 Task: Reply All to email with the signature Gary Collins with the subject 'Request for advice' from softage.1@softage.net with the message 'I would like to request an update on the implementation of the new system.'
Action: Mouse moved to (1026, 242)
Screenshot: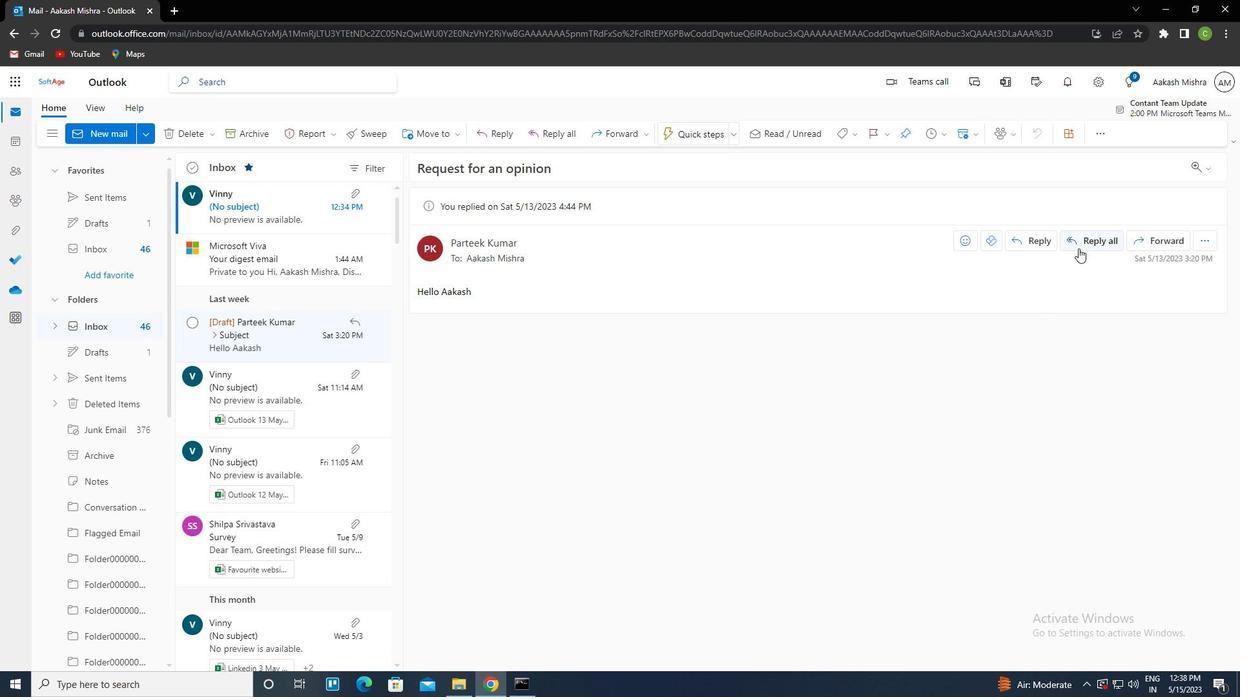 
Action: Mouse pressed left at (1026, 242)
Screenshot: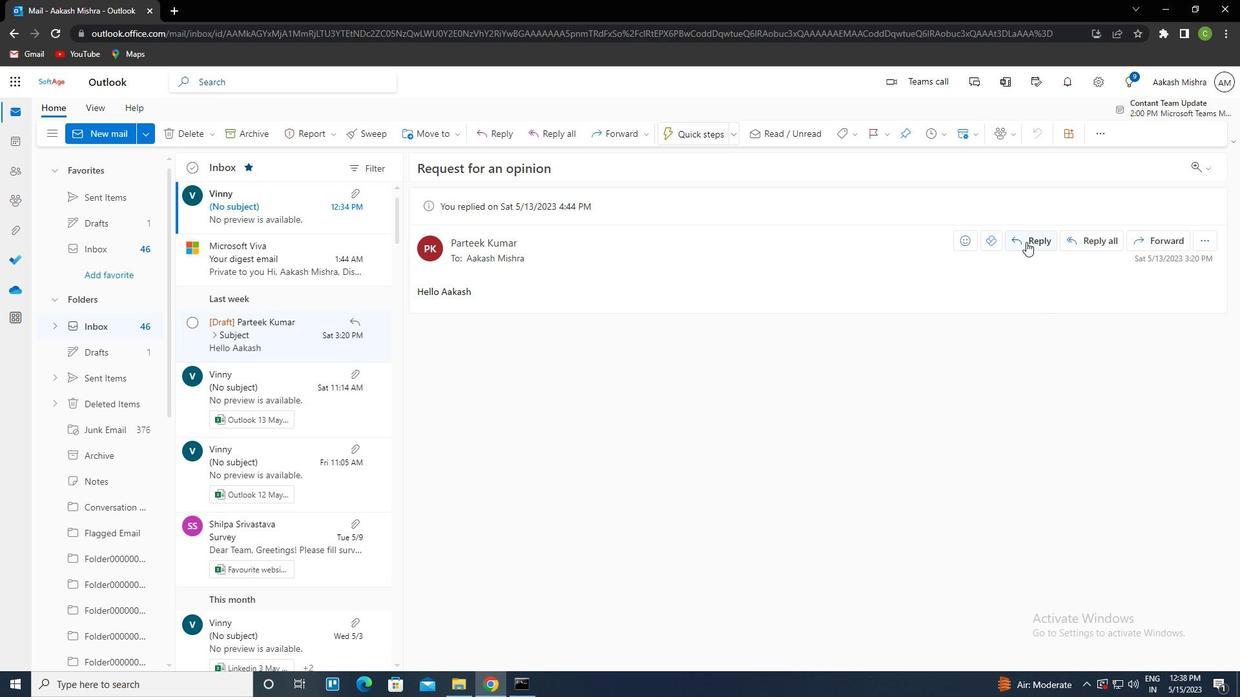 
Action: Mouse moved to (845, 139)
Screenshot: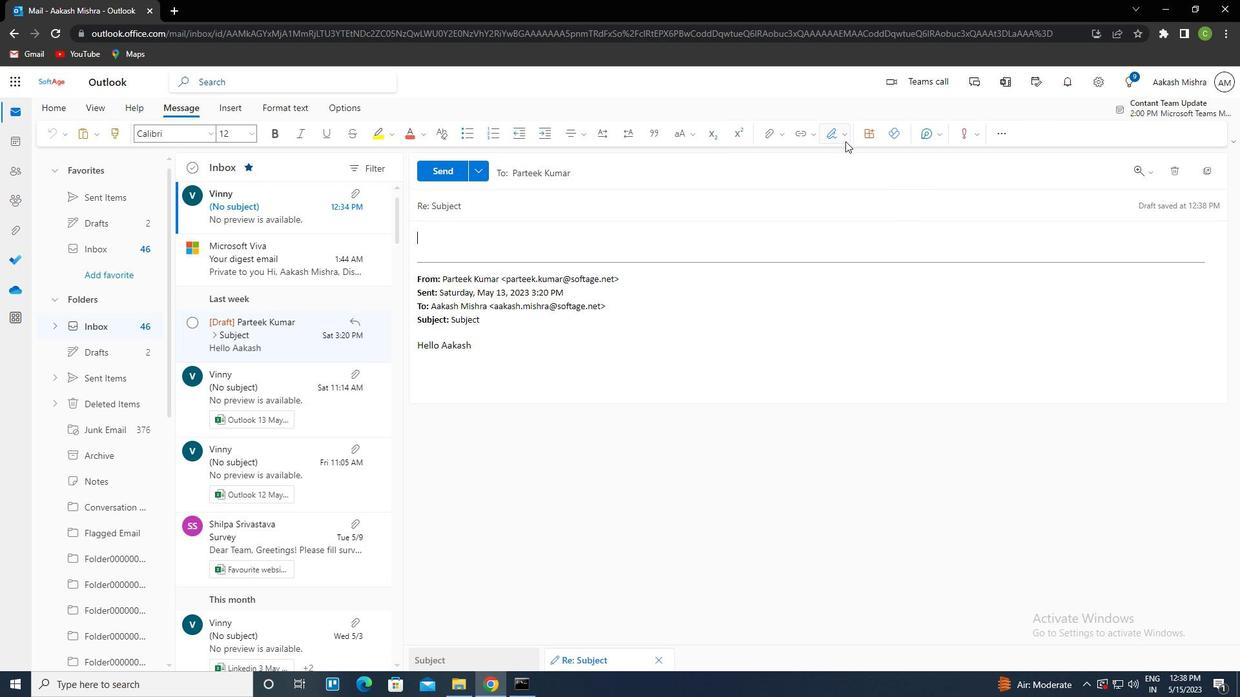 
Action: Mouse pressed left at (845, 139)
Screenshot: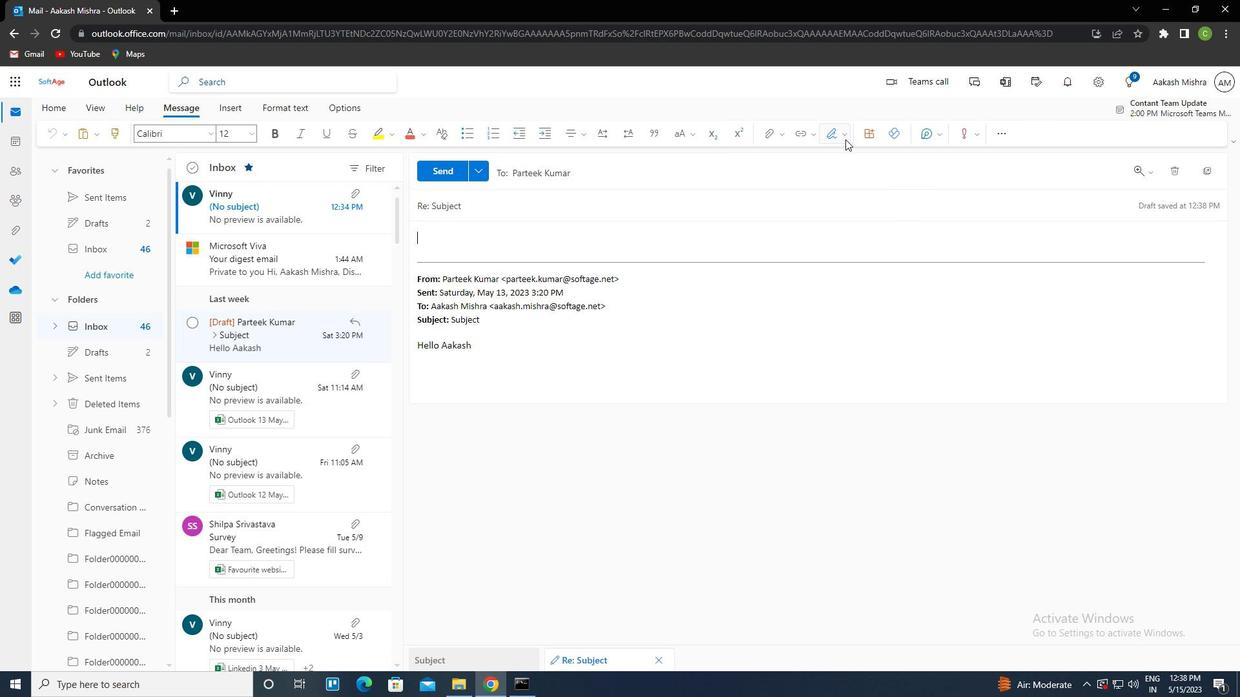 
Action: Mouse moved to (819, 183)
Screenshot: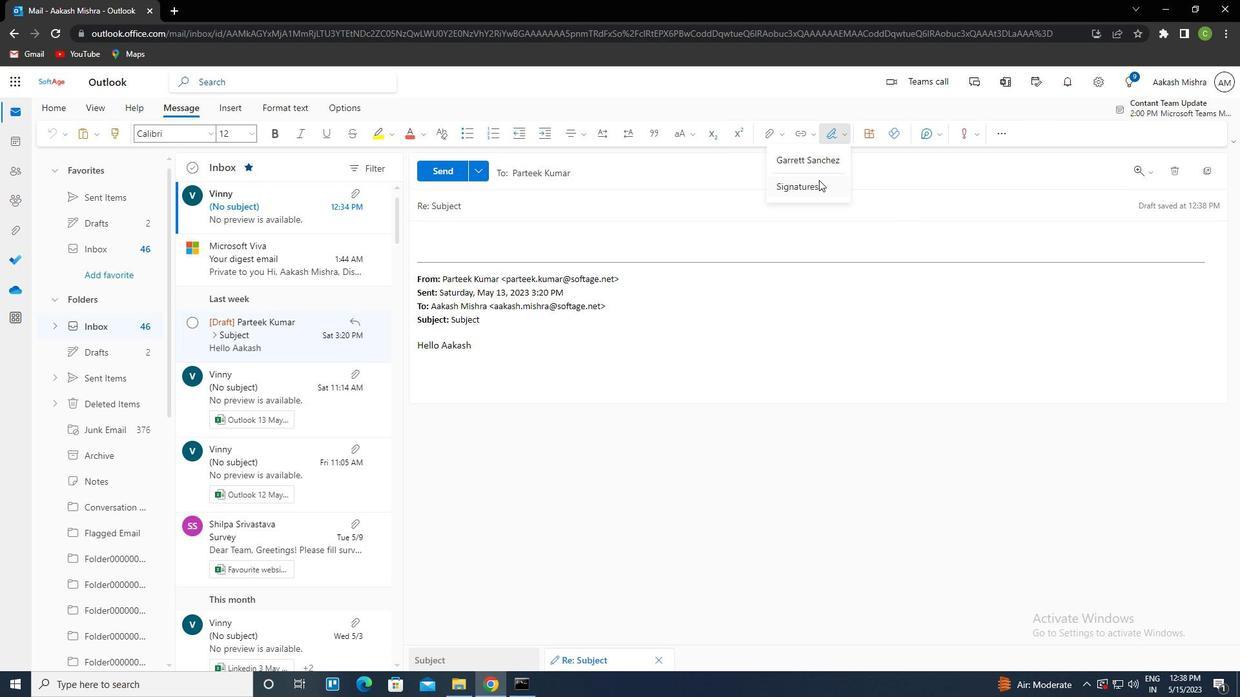 
Action: Mouse pressed left at (819, 183)
Screenshot: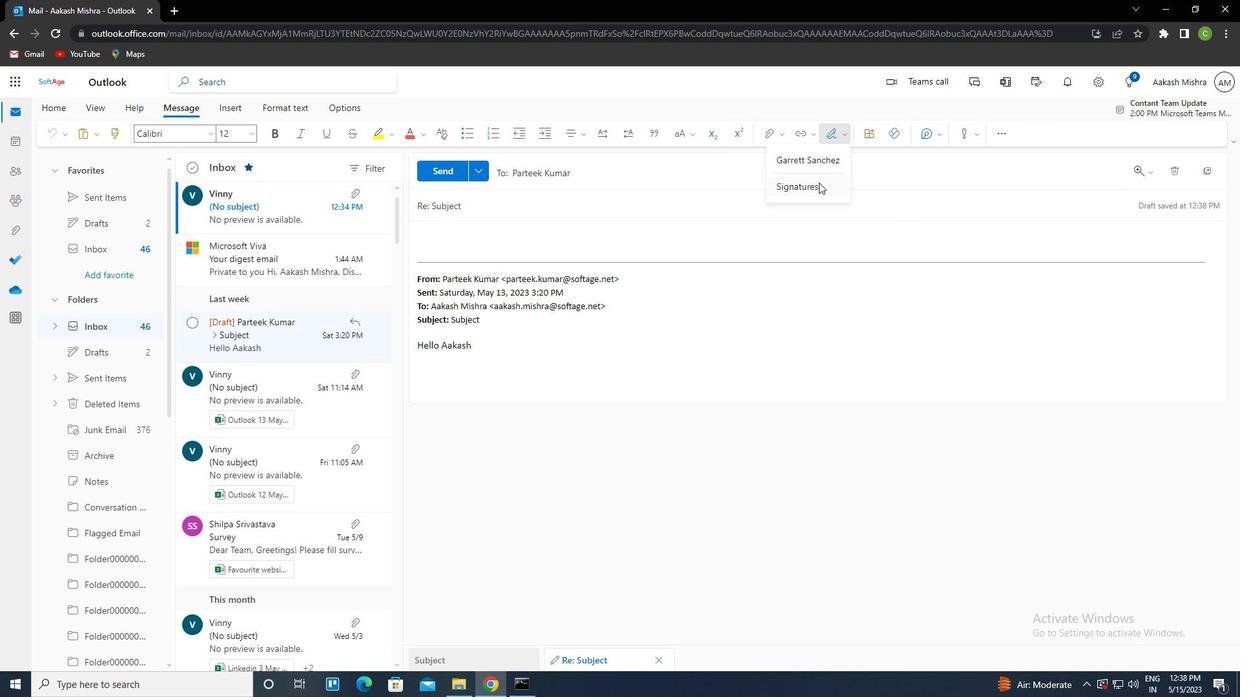 
Action: Mouse moved to (869, 231)
Screenshot: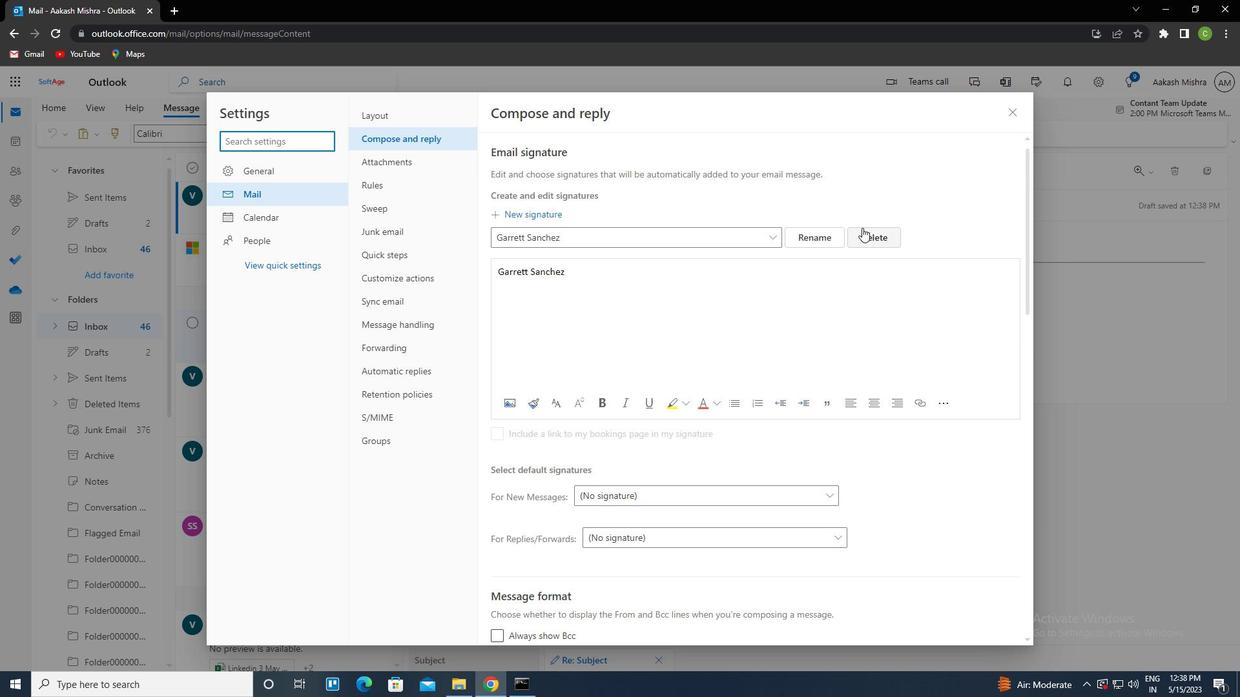 
Action: Mouse pressed left at (869, 231)
Screenshot: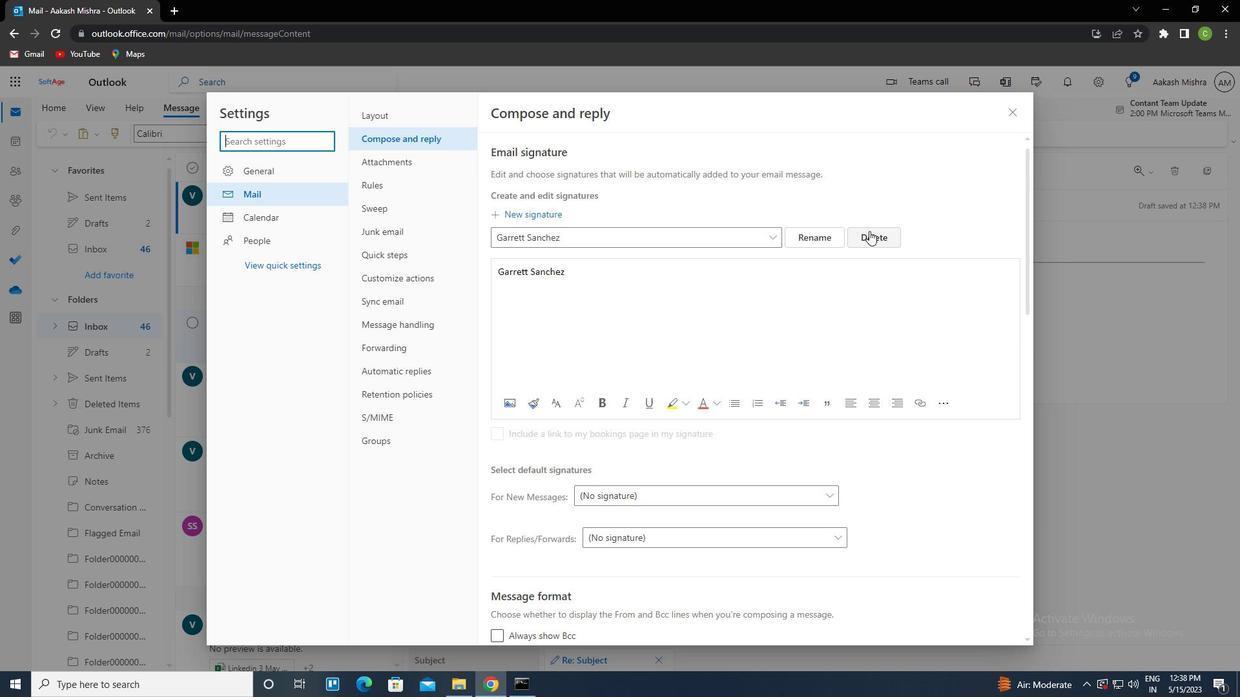 
Action: Mouse moved to (784, 241)
Screenshot: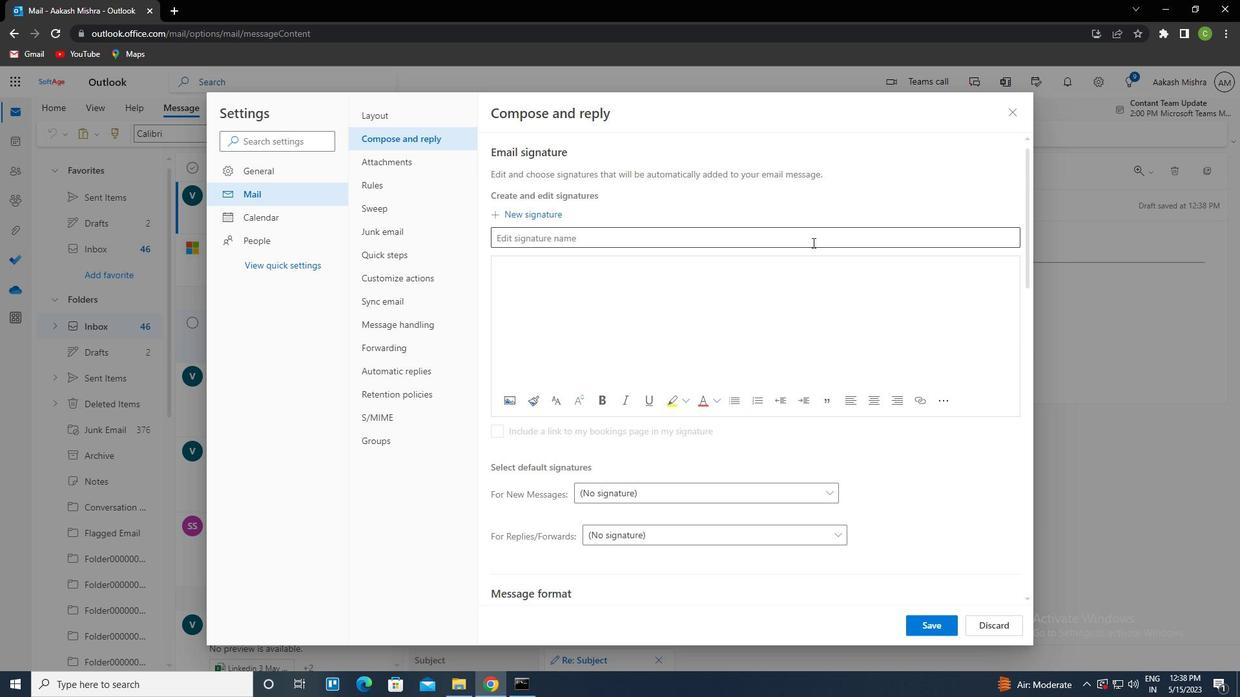 
Action: Mouse pressed left at (784, 241)
Screenshot: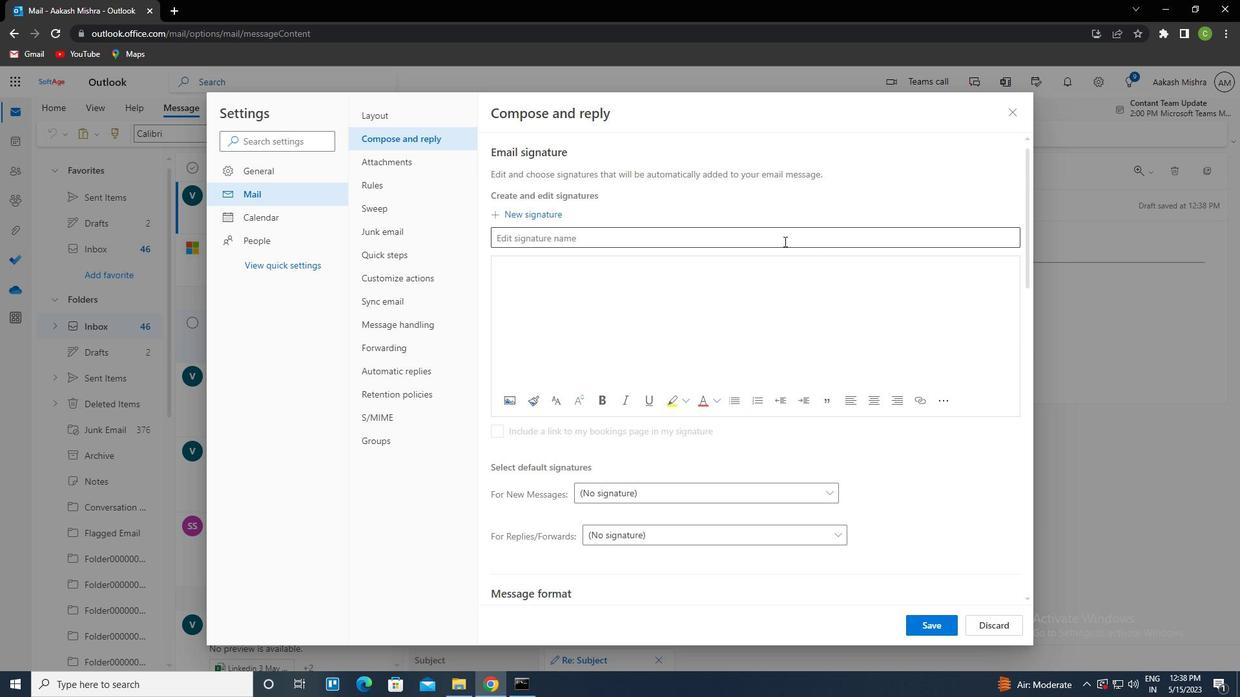 
Action: Mouse moved to (784, 241)
Screenshot: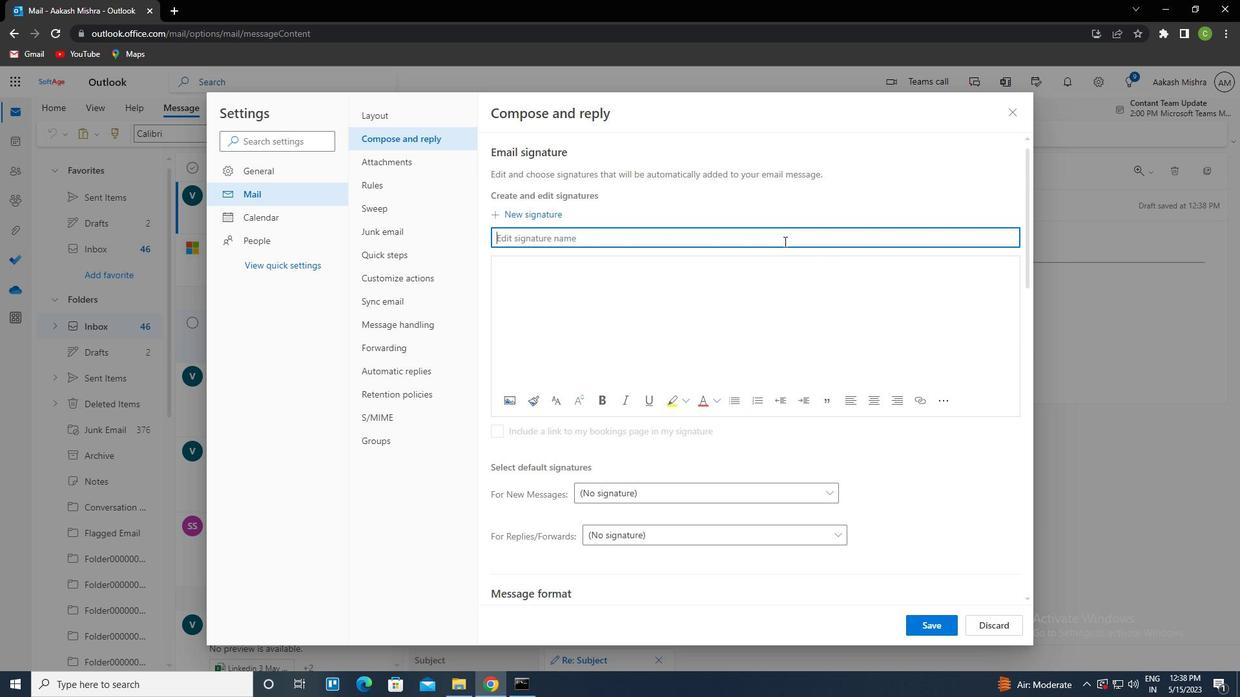 
Action: Key pressed <Key.caps_lock>g<Key.caps_lock>ary<Key.space><Key.caps_lock>c<Key.caps_lock>ollins<Key.tab><Key.caps_lock>g<Key.caps_lock>ary<Key.space><Key.caps_lock>g<Key.caps_lock>ollins
Screenshot: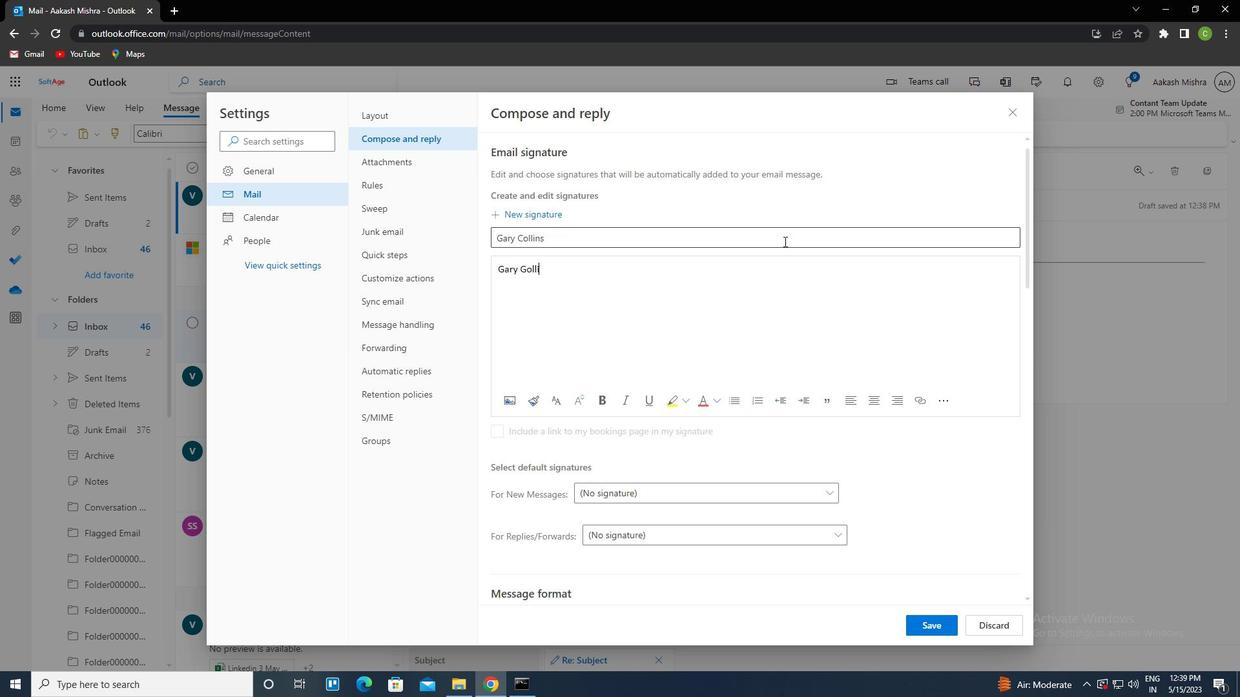 
Action: Mouse moved to (526, 272)
Screenshot: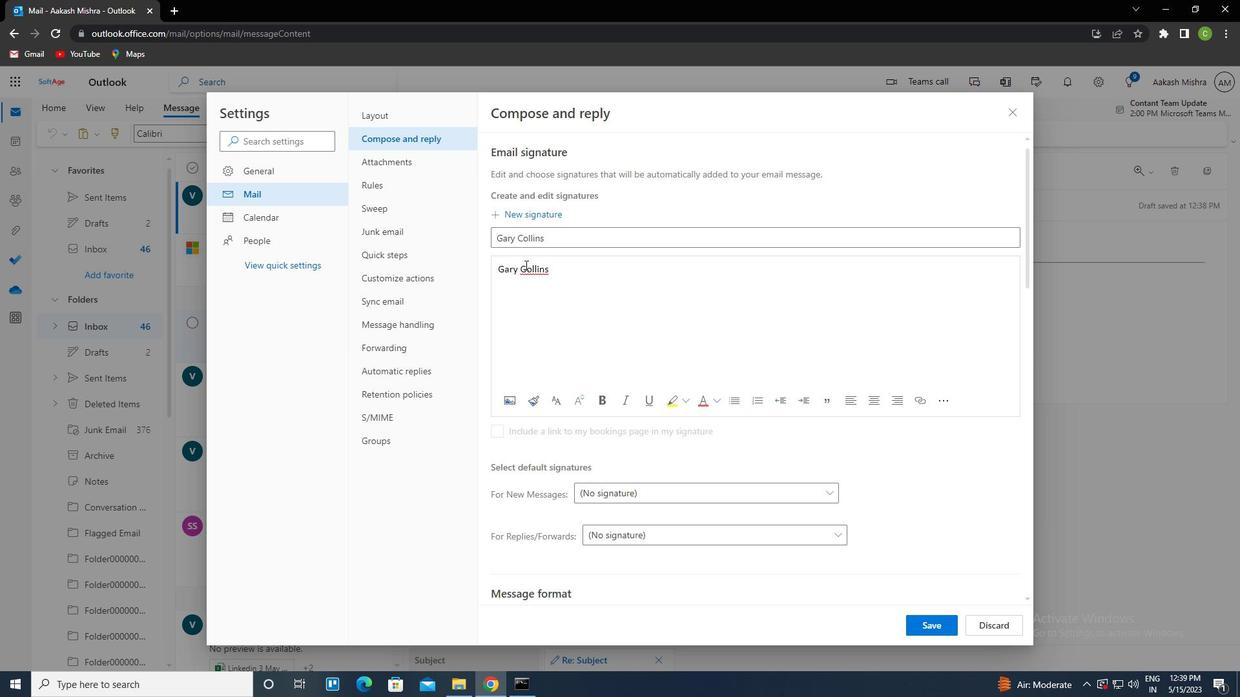 
Action: Mouse pressed left at (526, 272)
Screenshot: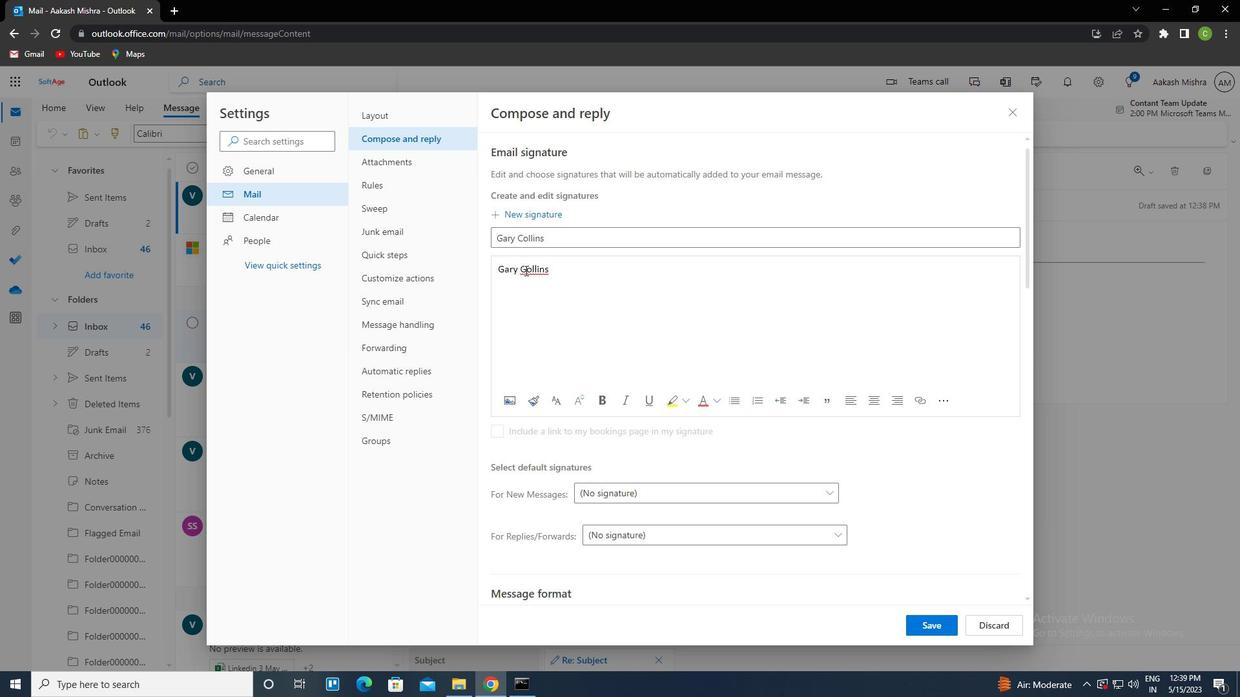 
Action: Mouse moved to (528, 268)
Screenshot: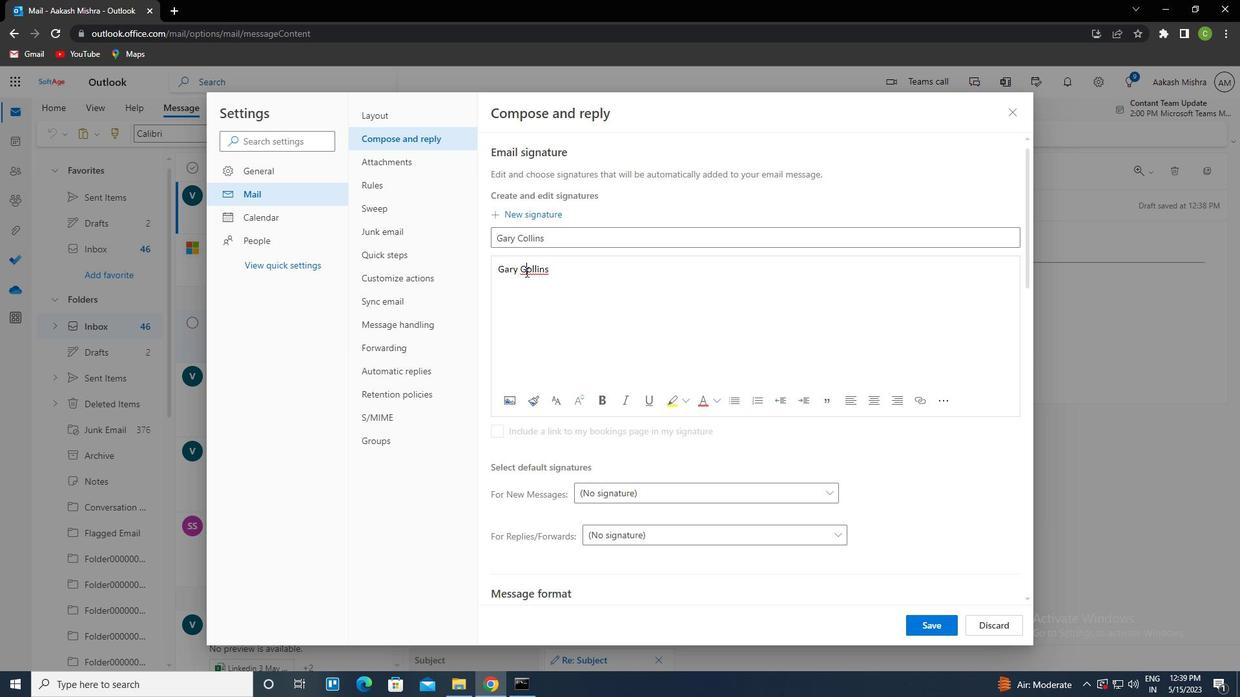 
Action: Key pressed <Key.backspace><Key.caps_lock>c<Key.caps_lock>
Screenshot: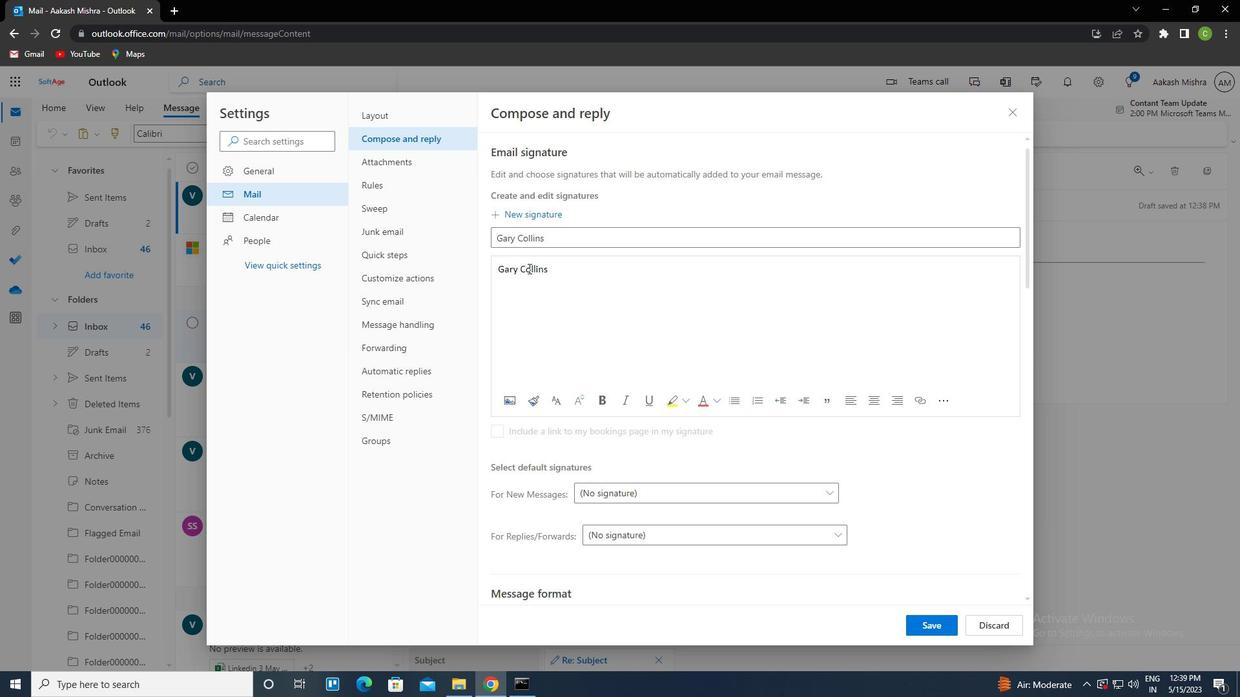 
Action: Mouse moved to (920, 627)
Screenshot: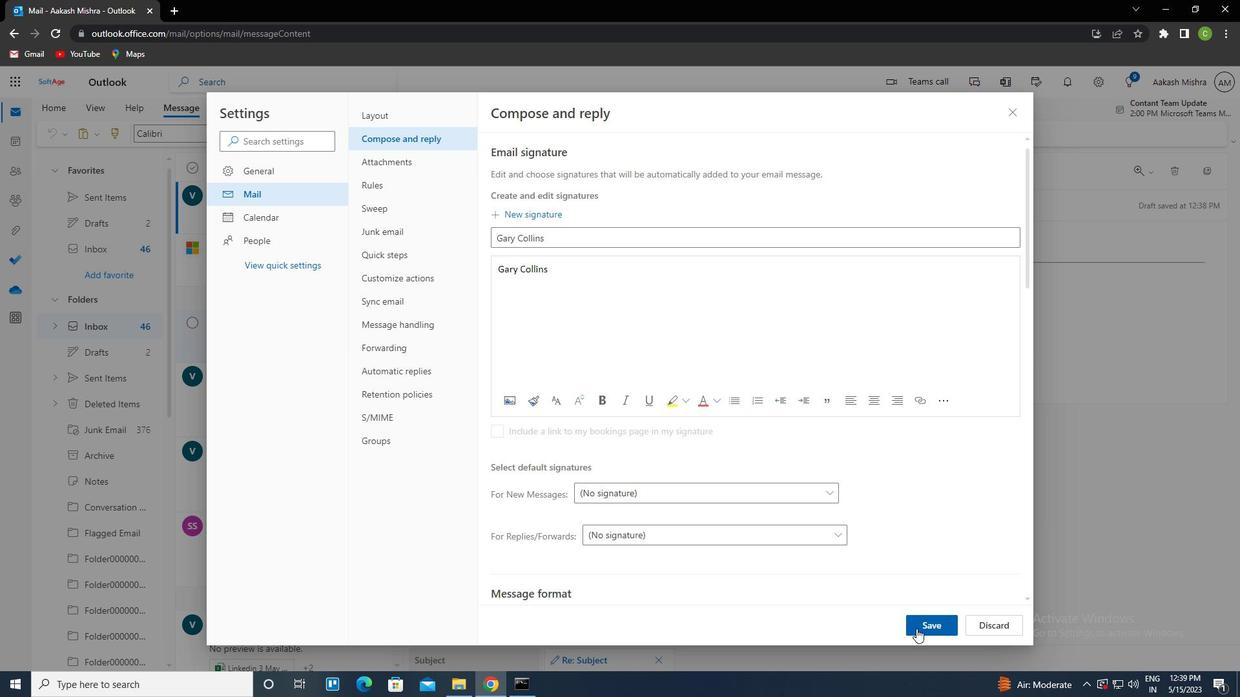 
Action: Mouse pressed left at (920, 627)
Screenshot: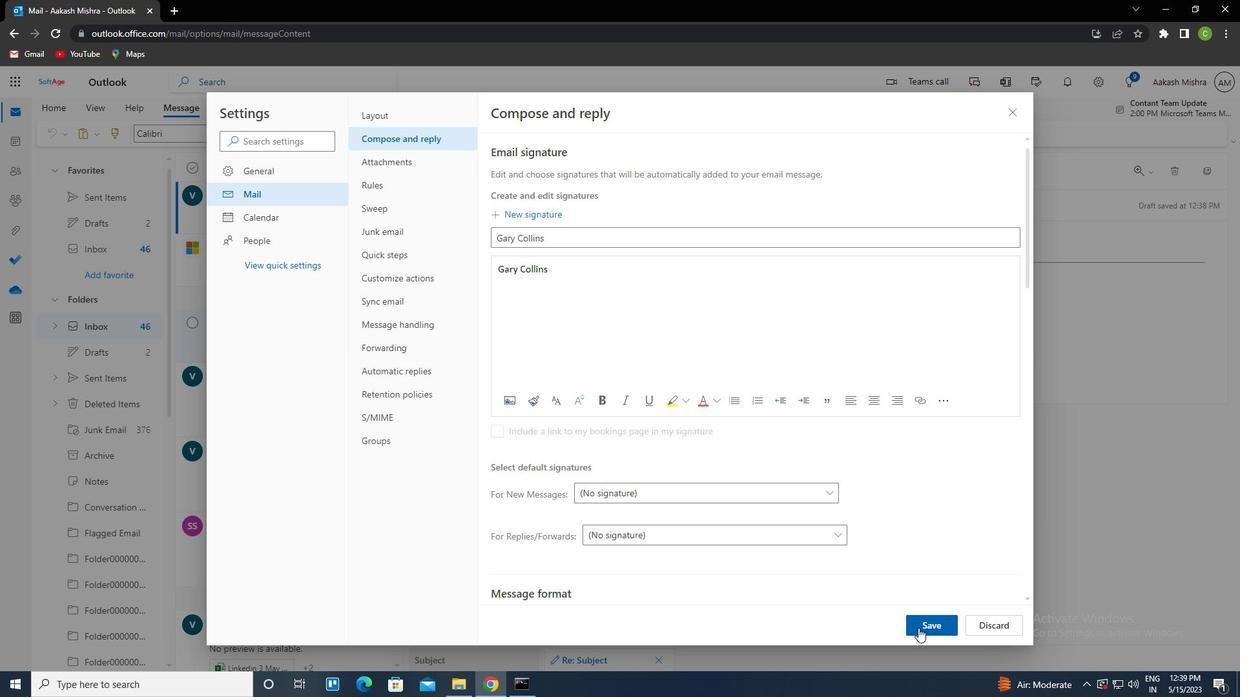 
Action: Mouse moved to (1013, 119)
Screenshot: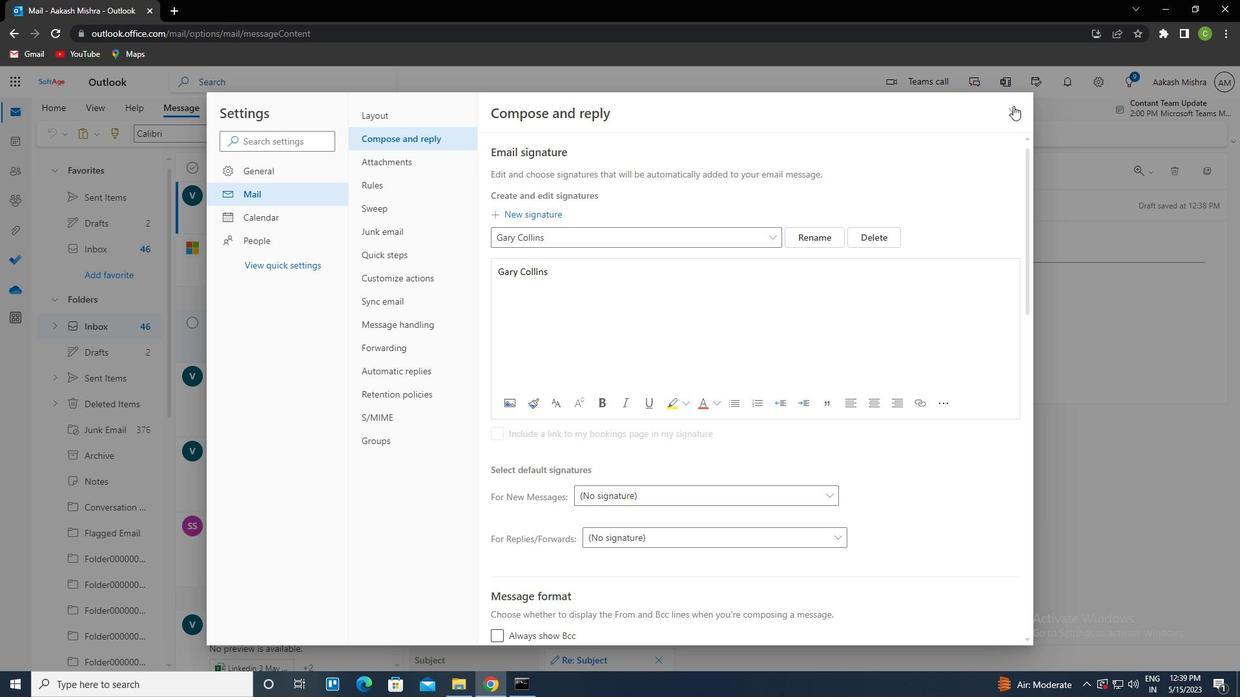 
Action: Mouse pressed left at (1013, 119)
Screenshot: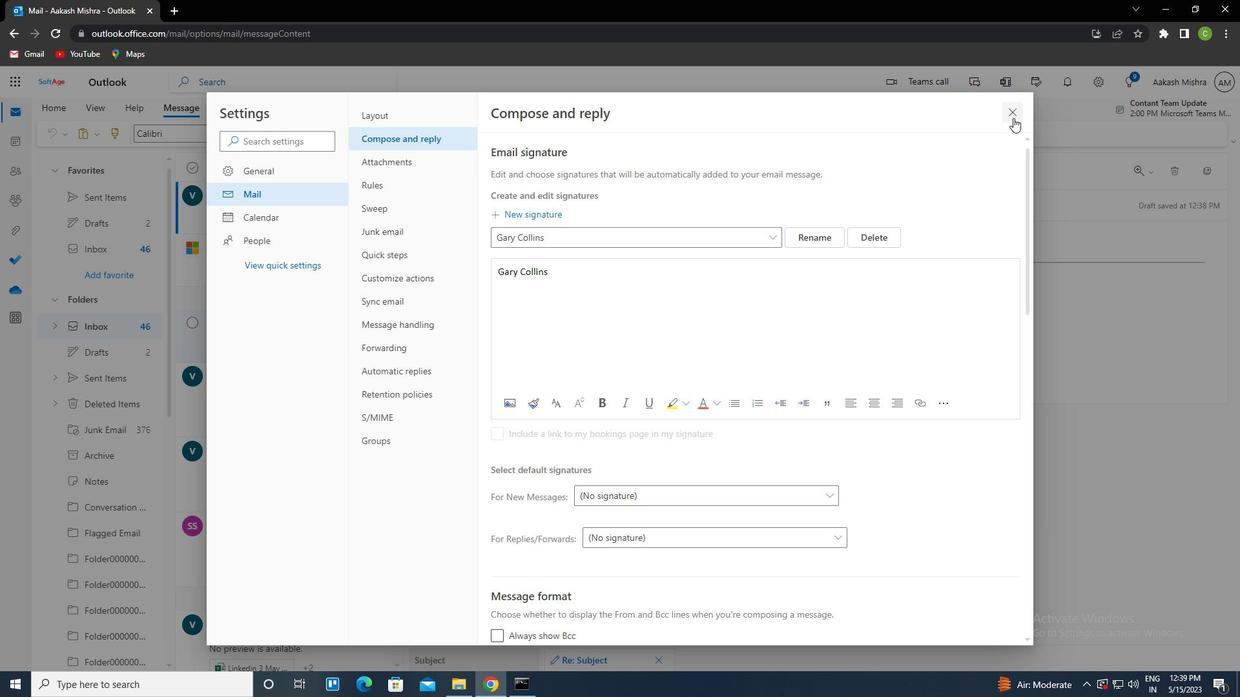 
Action: Mouse moved to (829, 131)
Screenshot: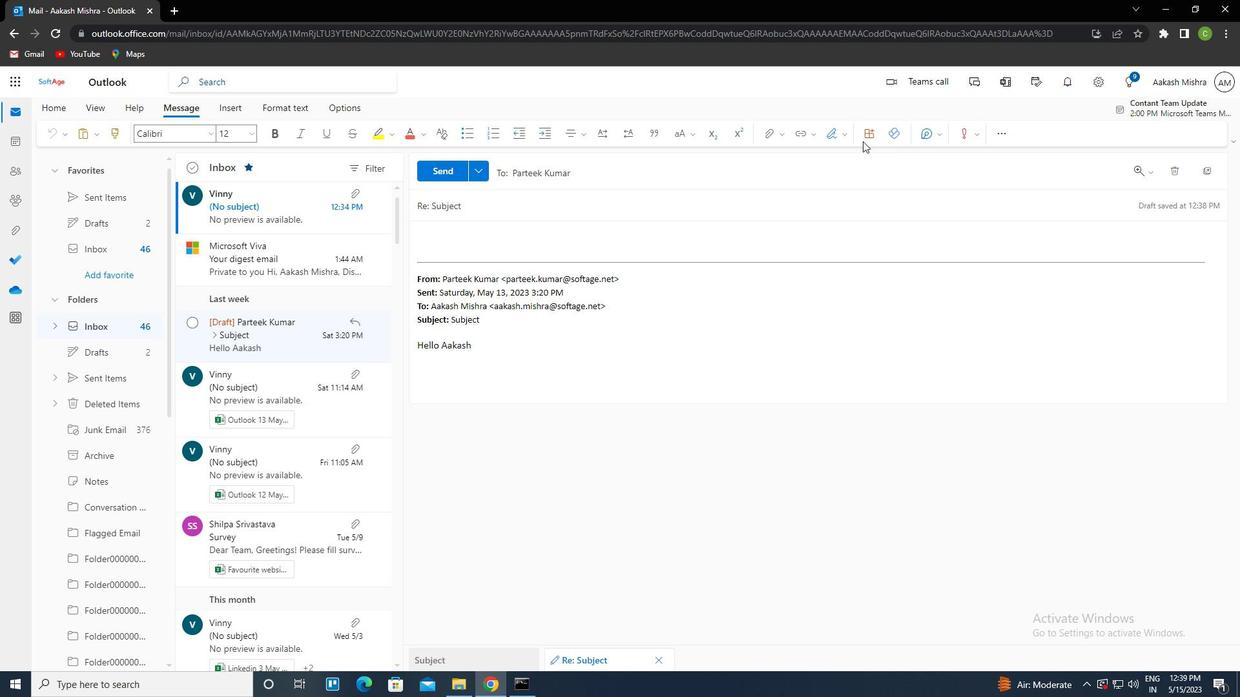 
Action: Mouse pressed left at (829, 131)
Screenshot: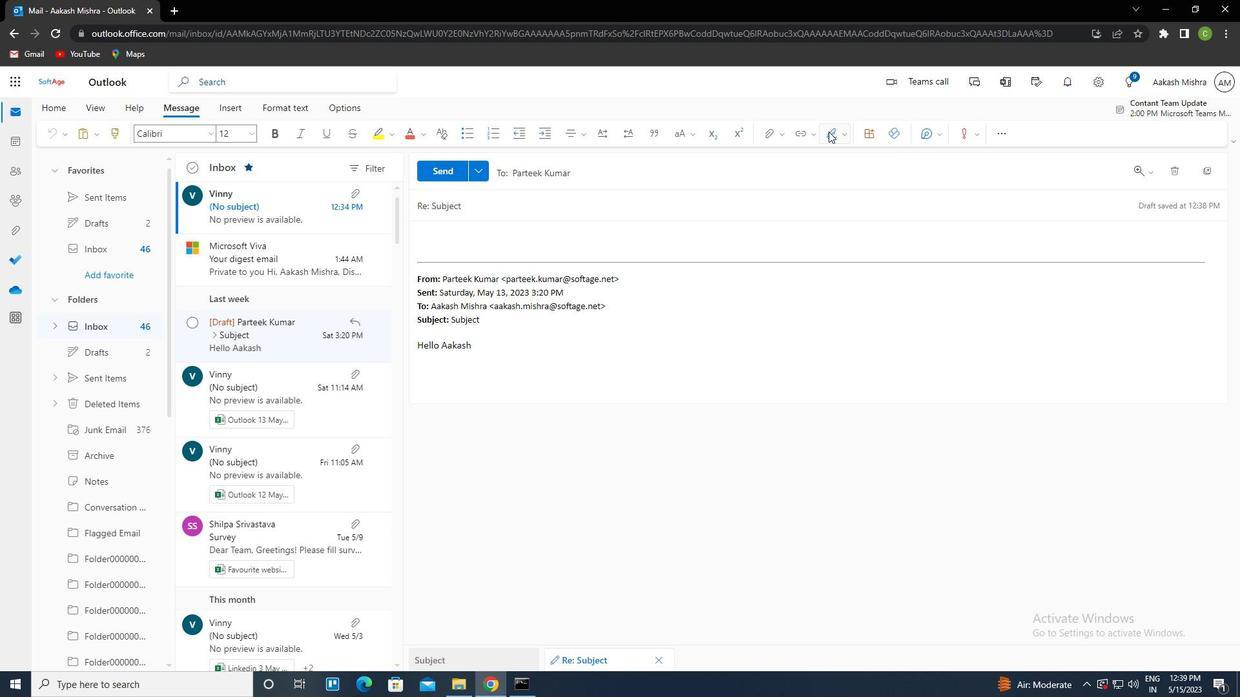 
Action: Mouse moved to (816, 158)
Screenshot: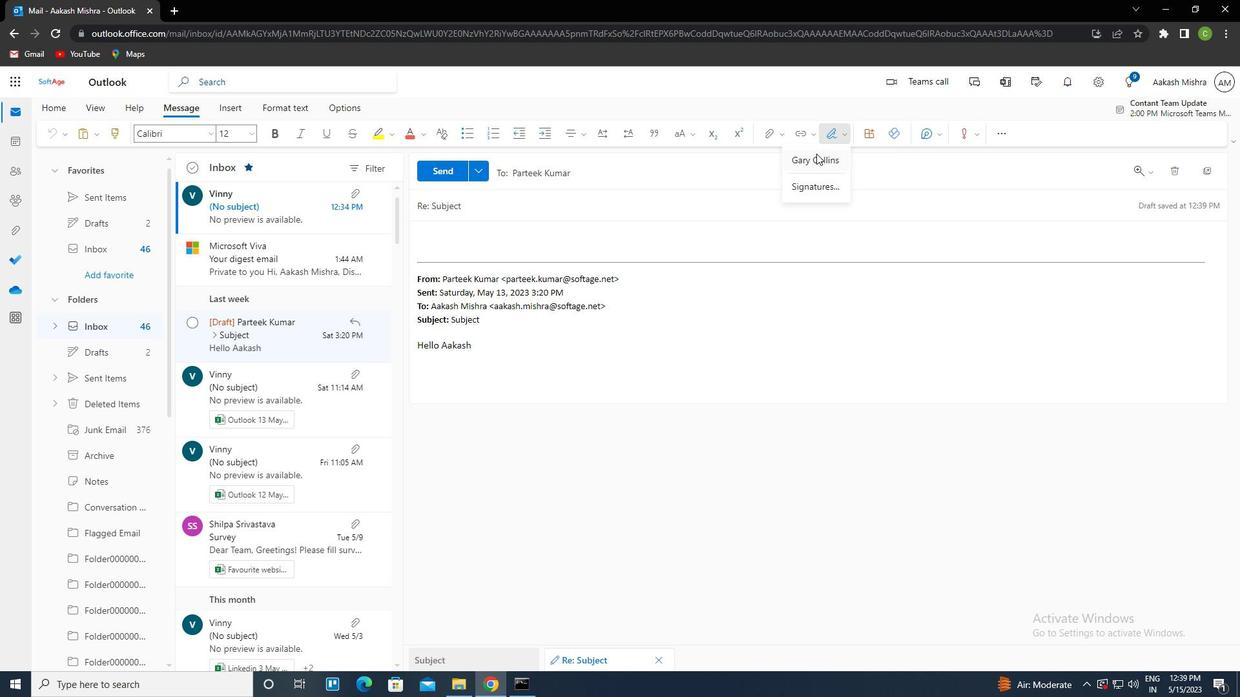 
Action: Mouse pressed left at (816, 158)
Screenshot: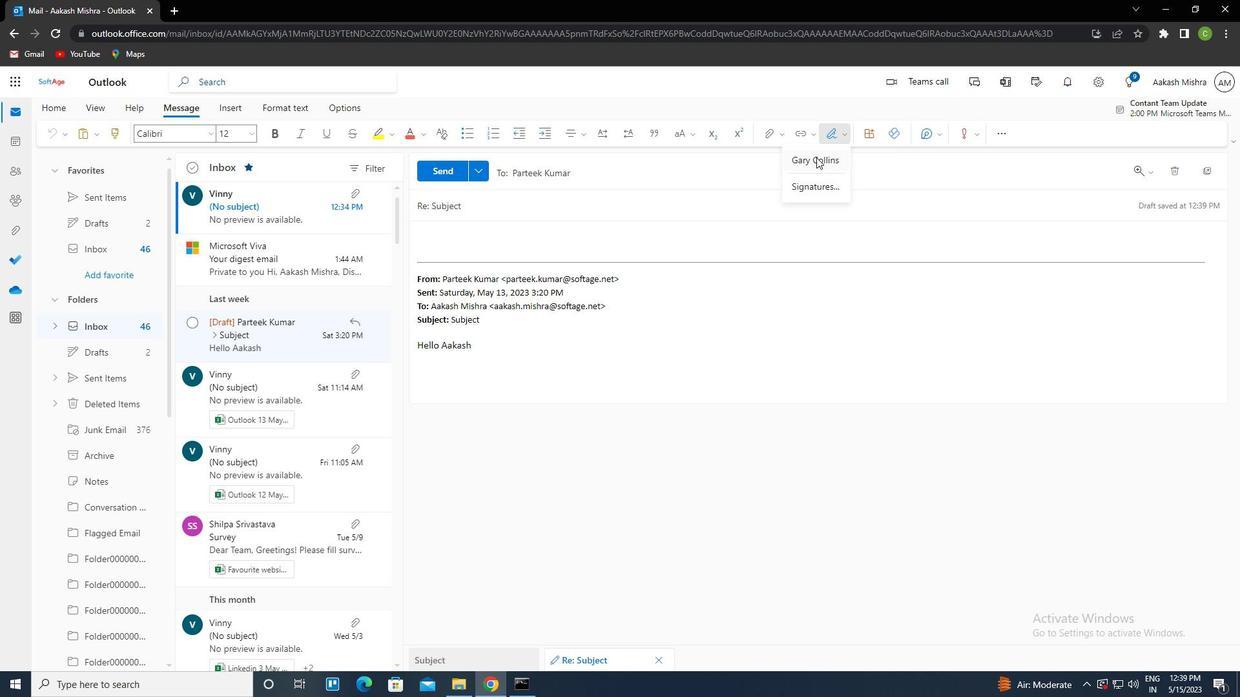 
Action: Mouse moved to (522, 212)
Screenshot: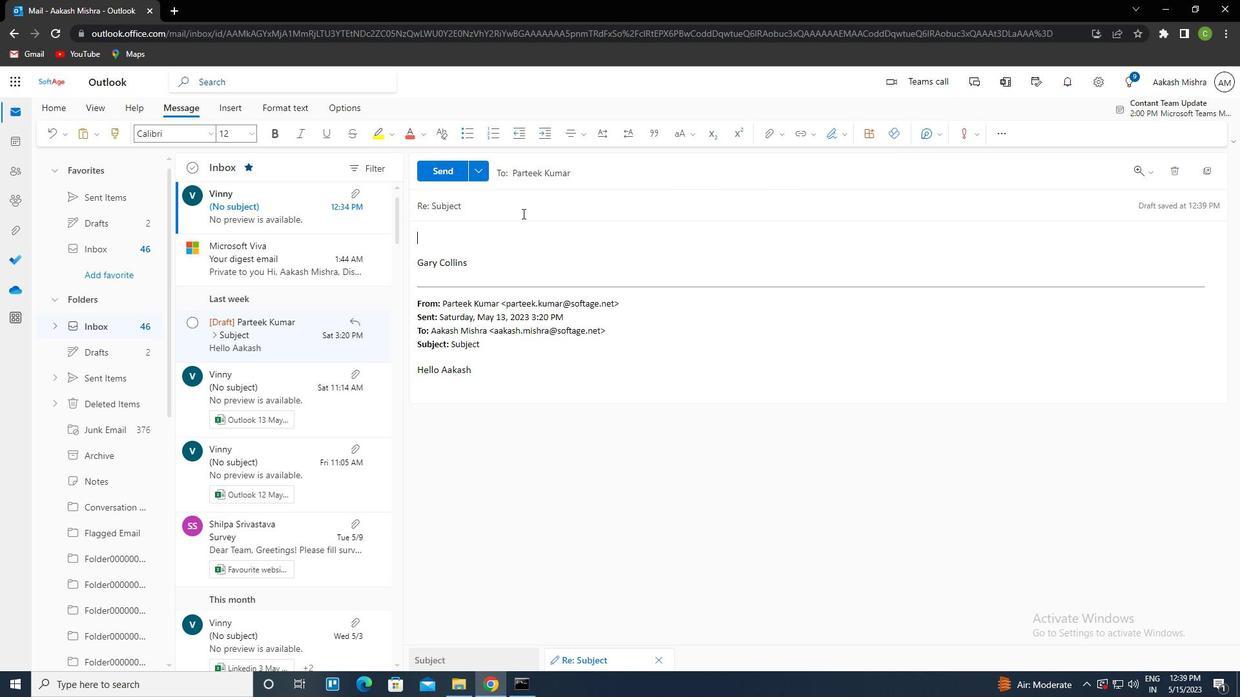 
Action: Mouse pressed left at (522, 212)
Screenshot: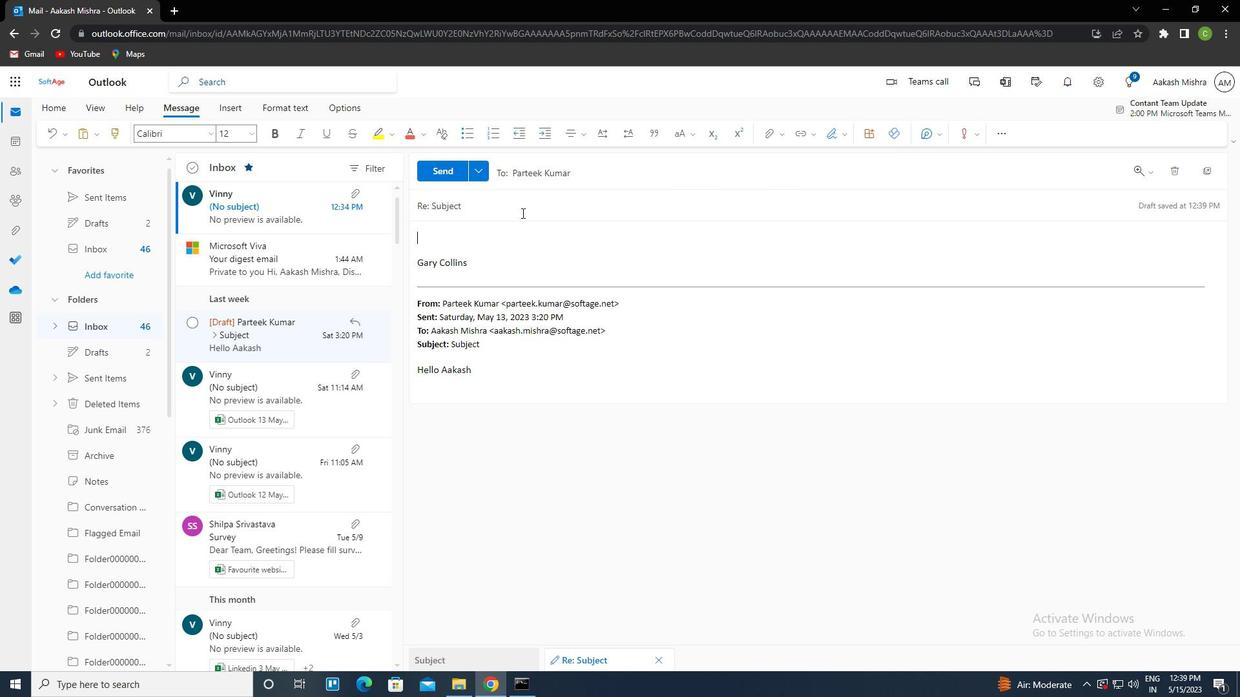 
Action: Key pressed <Key.shift><Key.left><Key.backspace><Key.caps_lock>ctrl+R<Key.caps_lock>EQUEST<Key.space>FOR<Key.space>ADVICE<Key.tab><Key.caps_lock>I<Key.caps_lock><Key.space>WOULD<Key.space>LIKE<Key.space>TO<Key.space>REQUEST<Key.space>AN<Key.space>UPDATE<Key.space>ON<Key.space>THE<Key.space>IMPLEMENTATION<Key.space>OF<Key.space>THE<Key.space>NEW<Key.space>SYSTEM
Screenshot: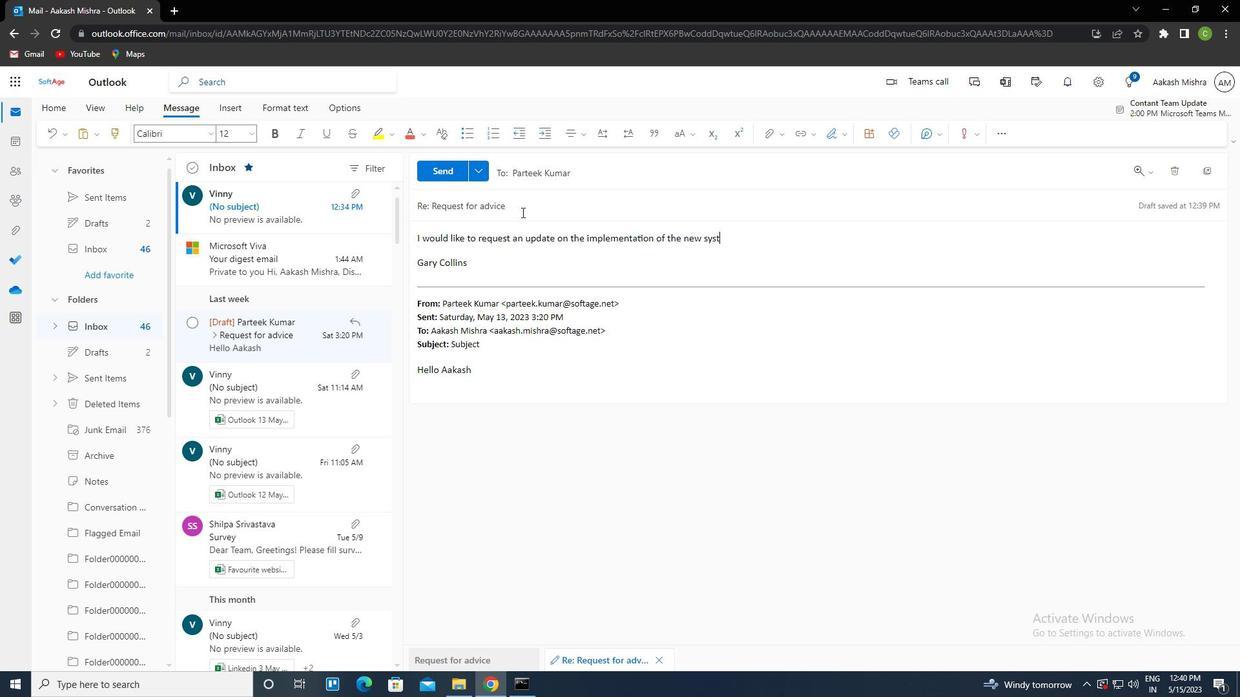 
Action: Mouse moved to (445, 177)
Screenshot: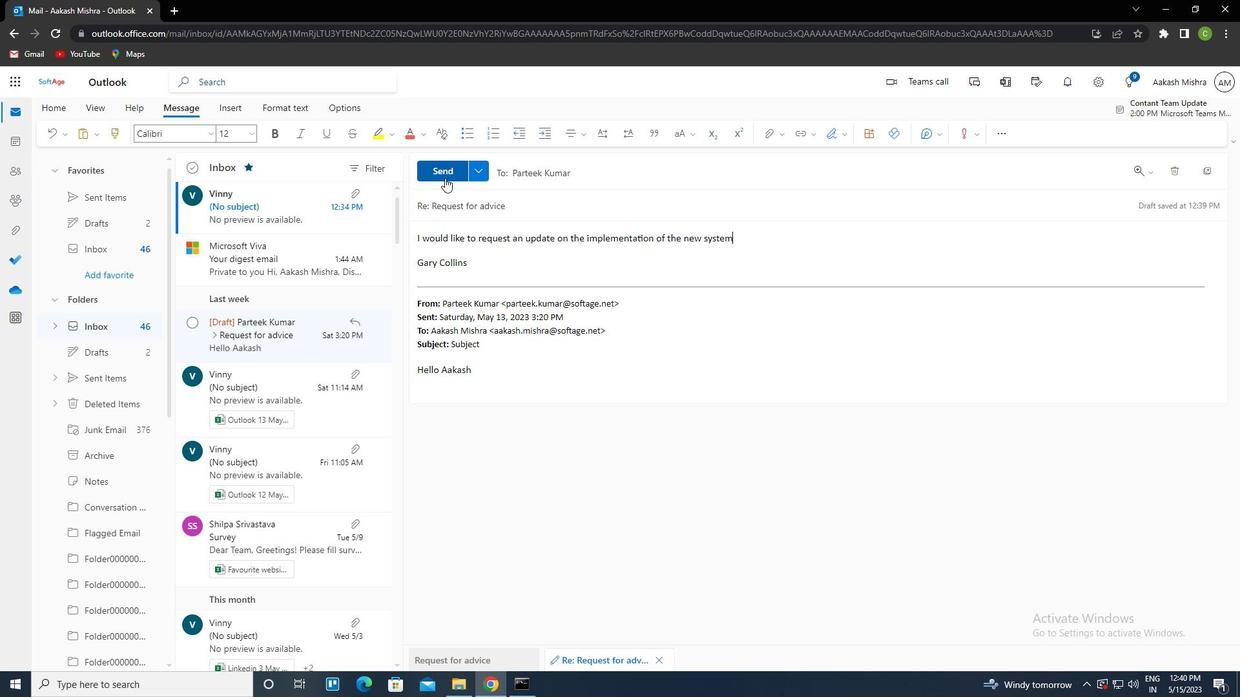 
Action: Mouse pressed left at (445, 177)
Screenshot: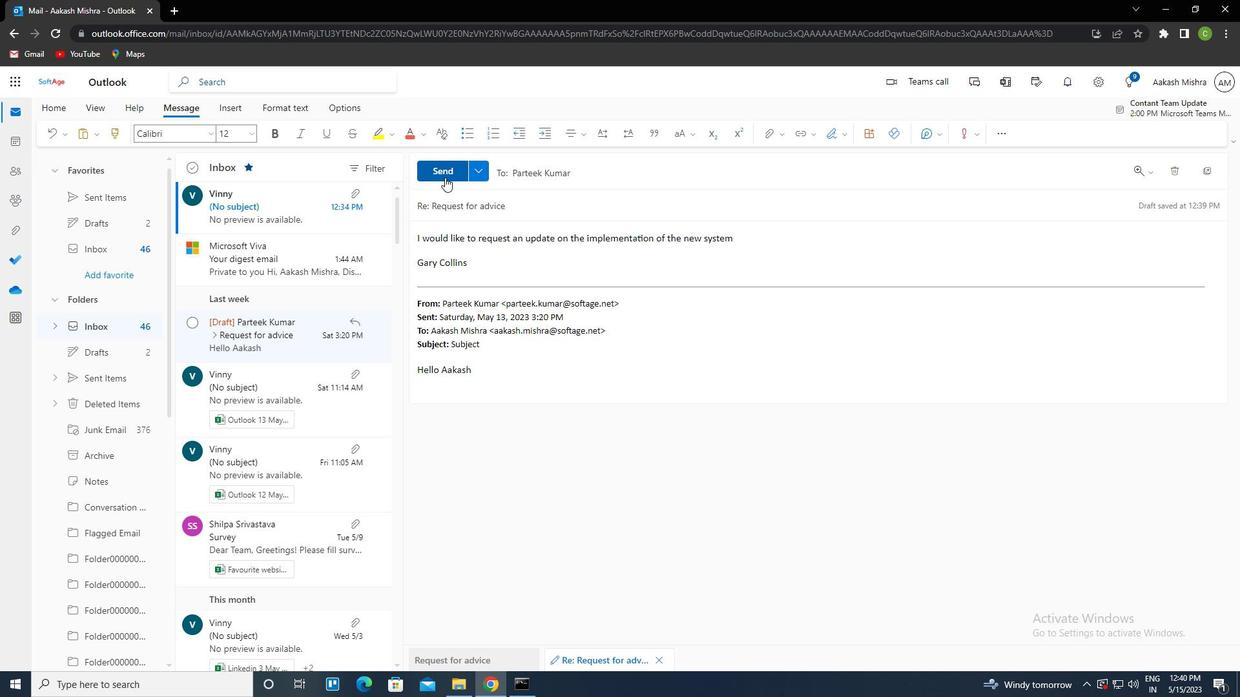 
Action: Mouse moved to (666, 367)
Screenshot: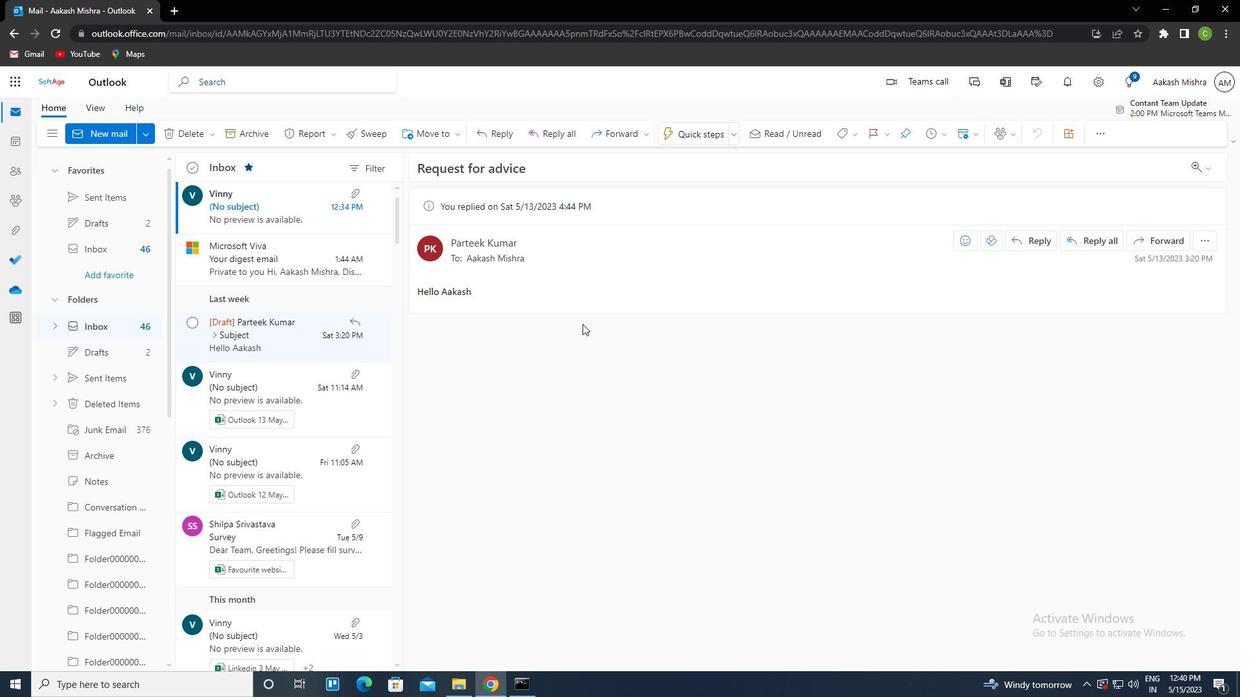 
